 Task: Check the percentage active listings of 1 acre in the last 3 years.
Action: Mouse moved to (1022, 230)
Screenshot: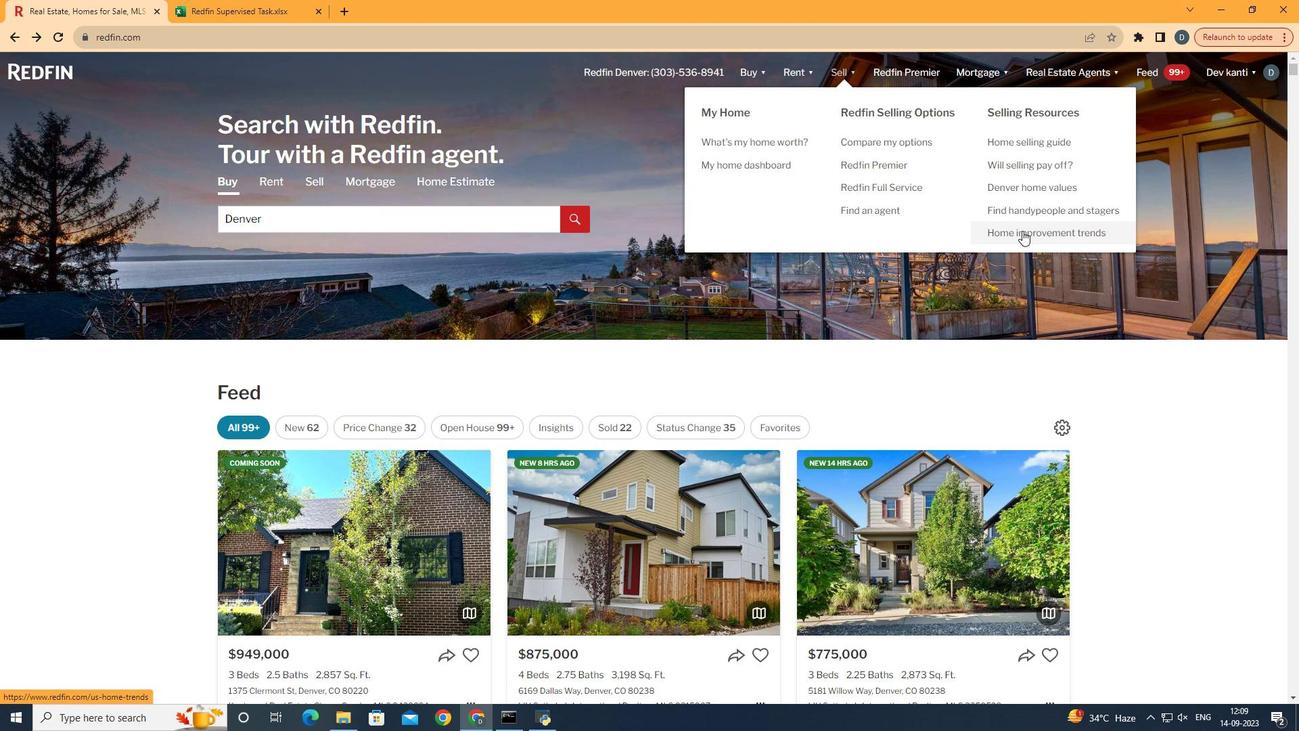 
Action: Mouse pressed left at (1022, 230)
Screenshot: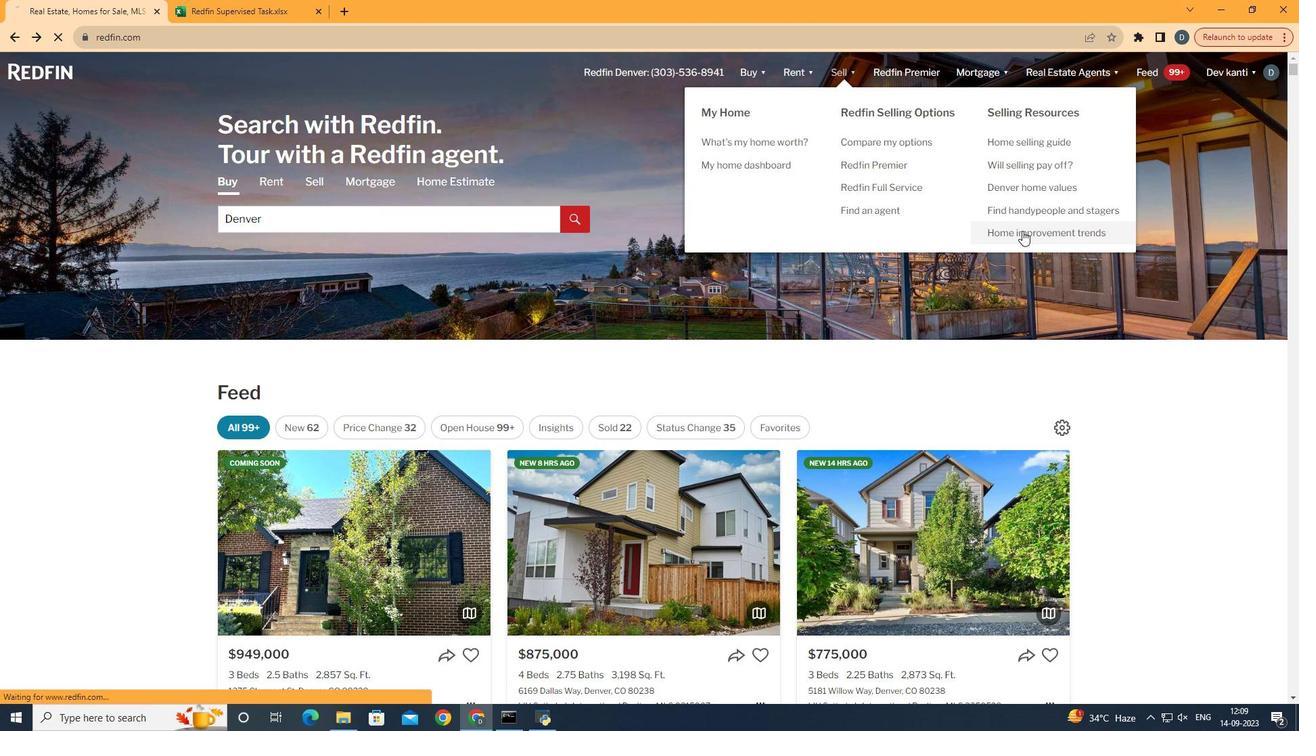
Action: Mouse moved to (328, 251)
Screenshot: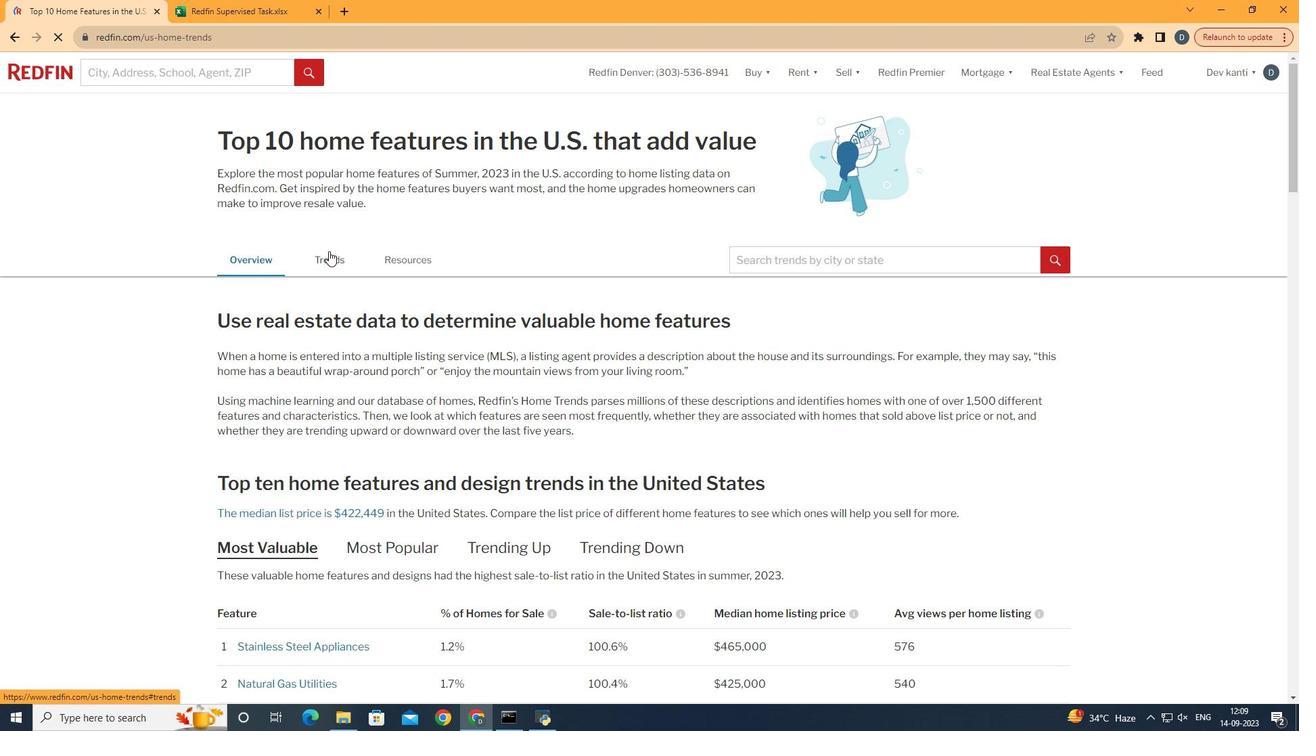 
Action: Mouse pressed left at (328, 251)
Screenshot: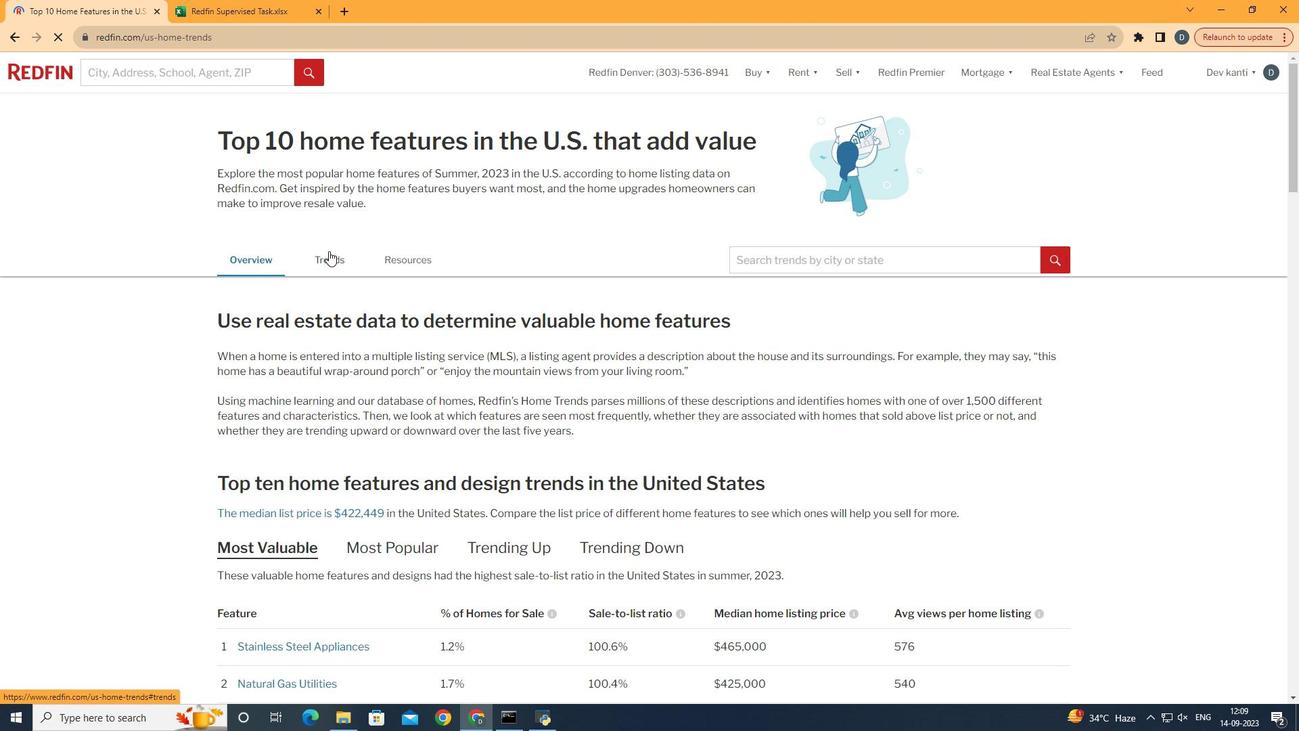 
Action: Mouse moved to (341, 247)
Screenshot: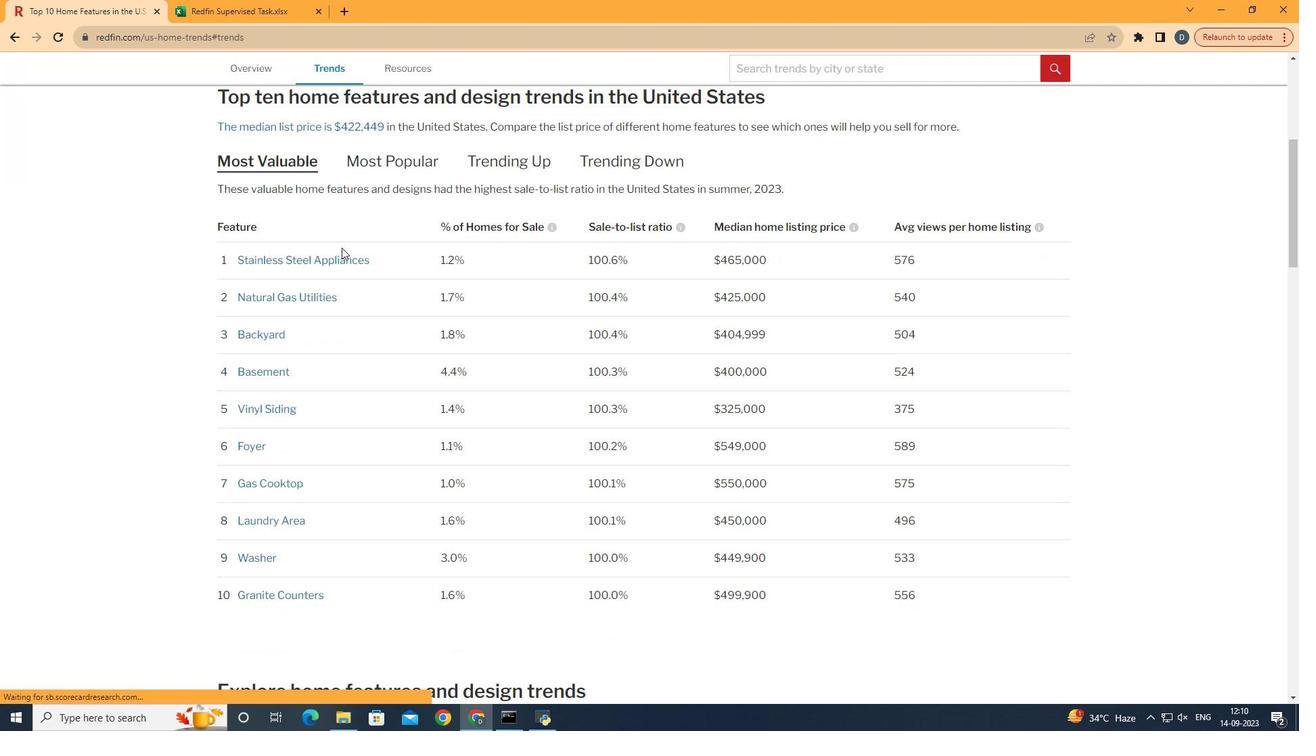 
Action: Mouse scrolled (341, 247) with delta (0, 0)
Screenshot: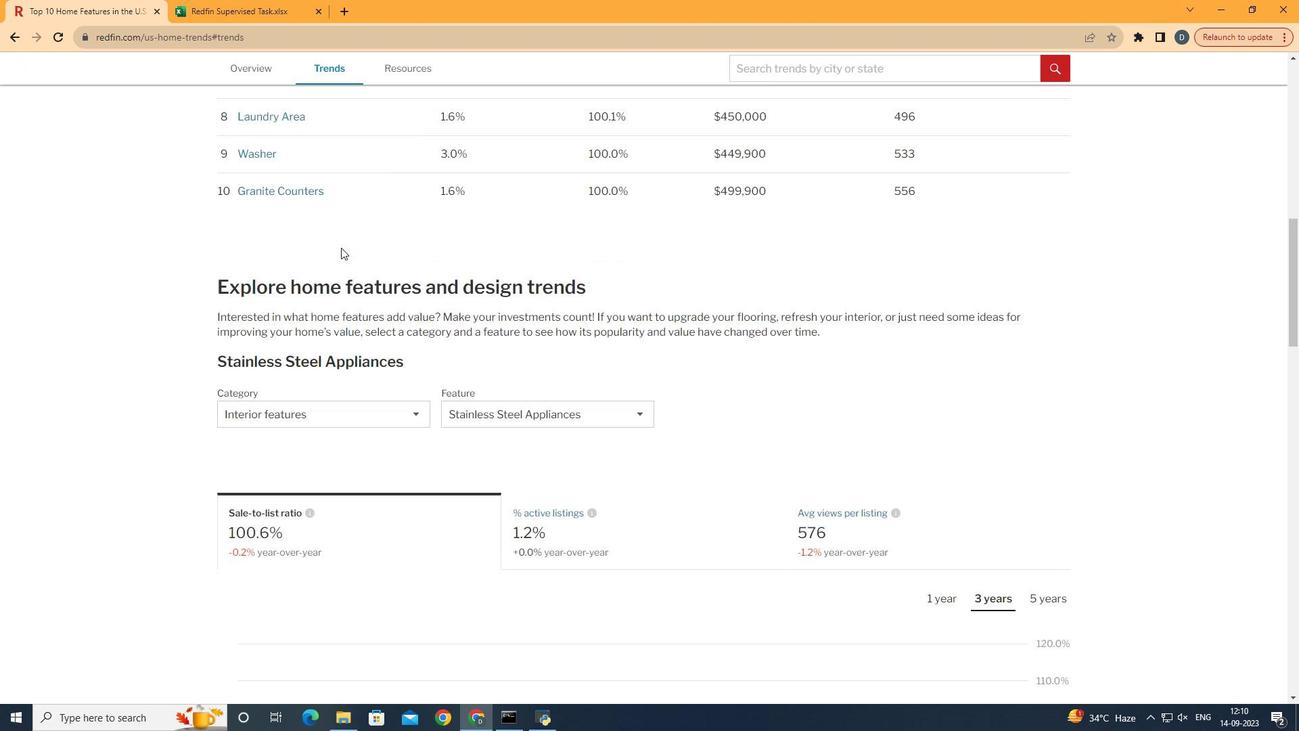 
Action: Mouse scrolled (341, 247) with delta (0, 0)
Screenshot: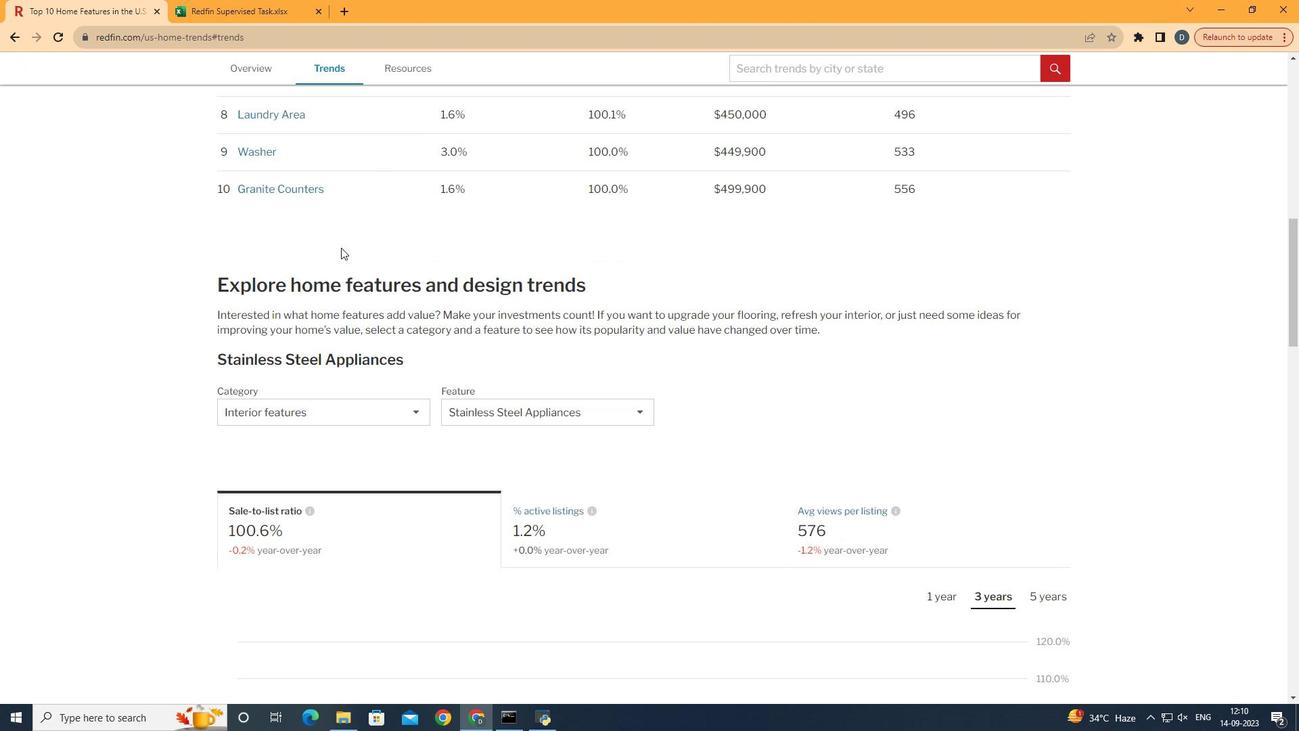 
Action: Mouse moved to (341, 247)
Screenshot: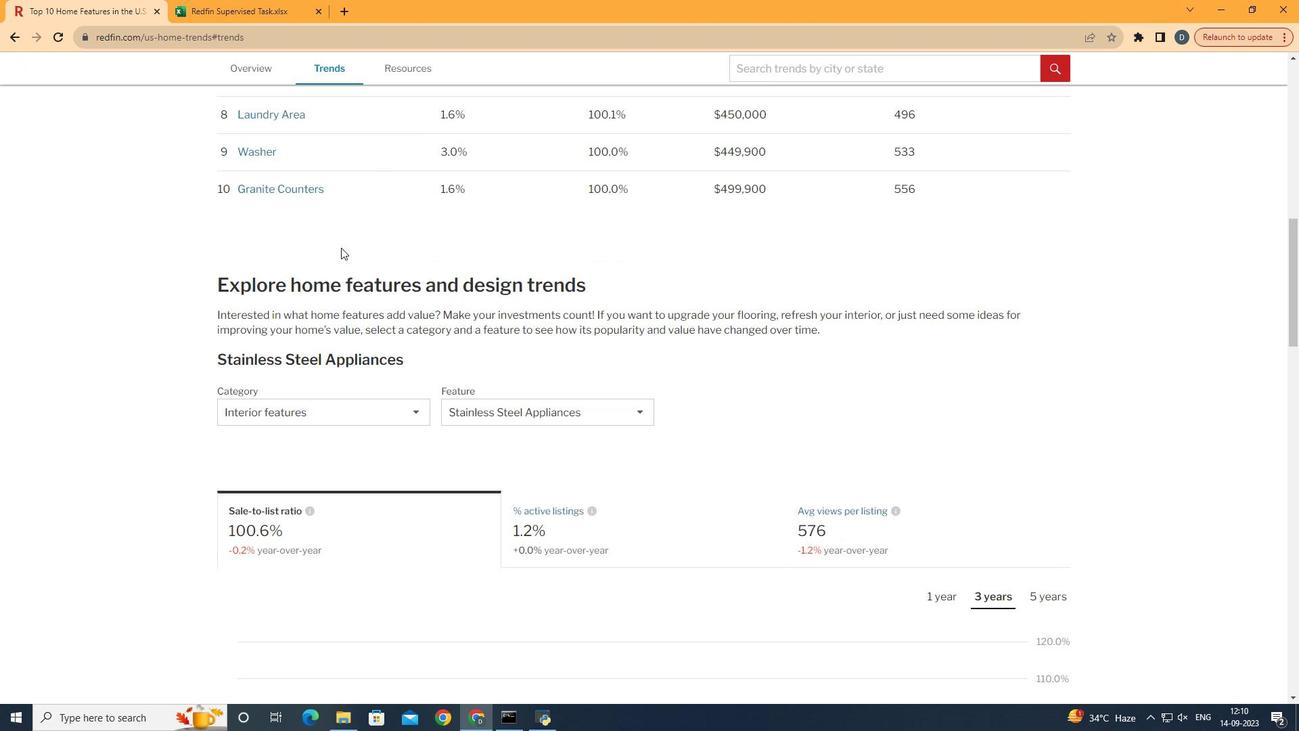 
Action: Mouse scrolled (341, 247) with delta (0, 0)
Screenshot: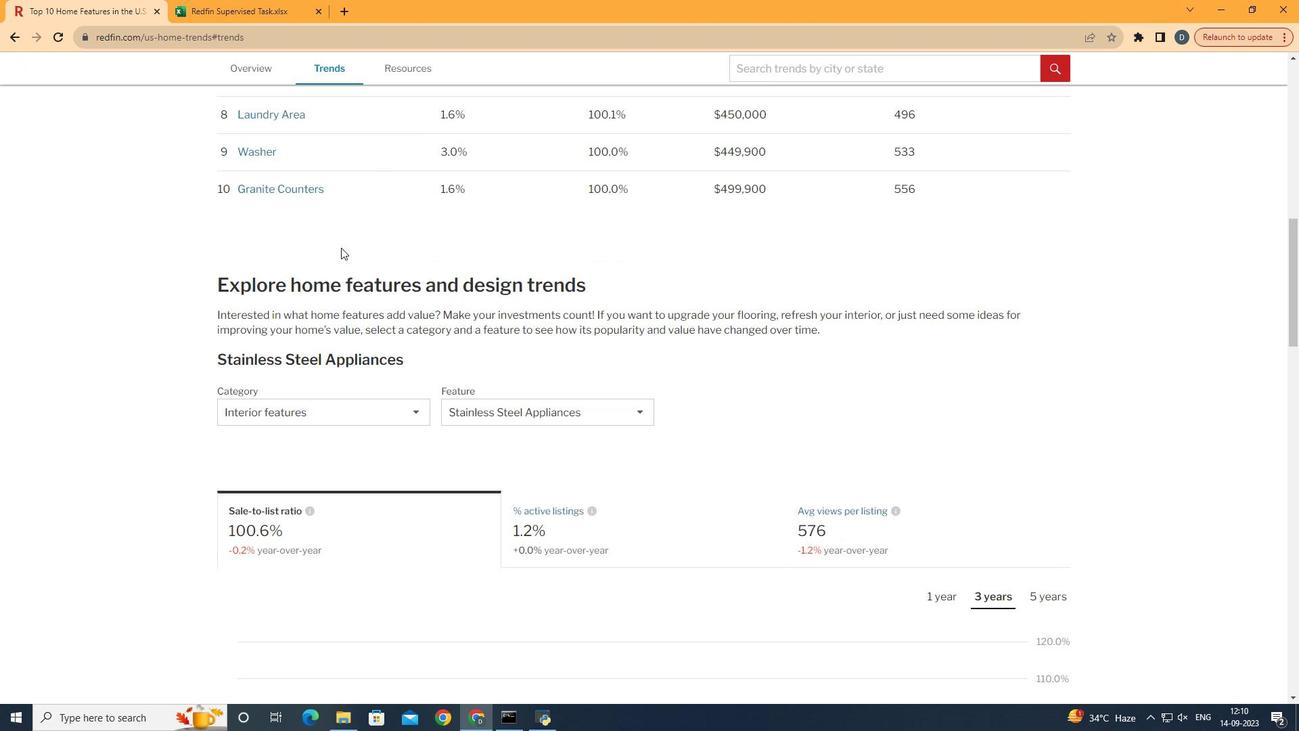 
Action: Mouse scrolled (341, 247) with delta (0, 0)
Screenshot: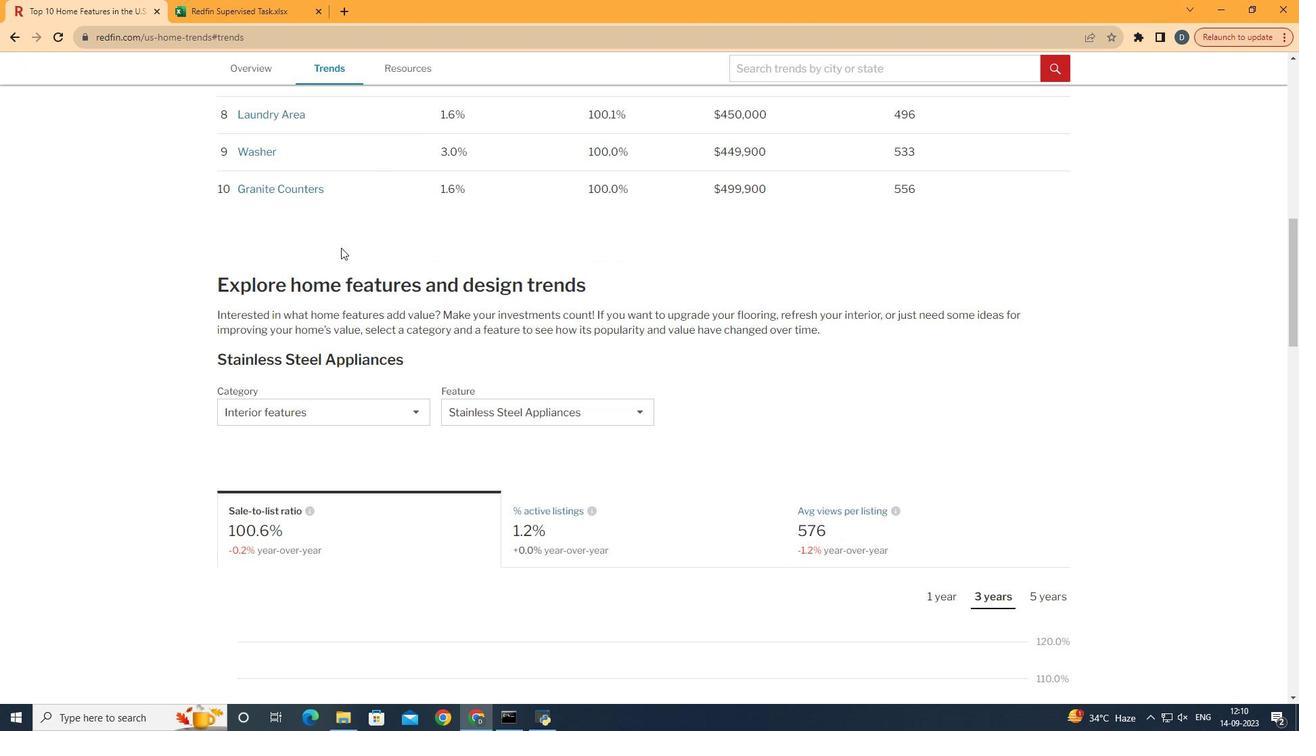 
Action: Mouse moved to (341, 247)
Screenshot: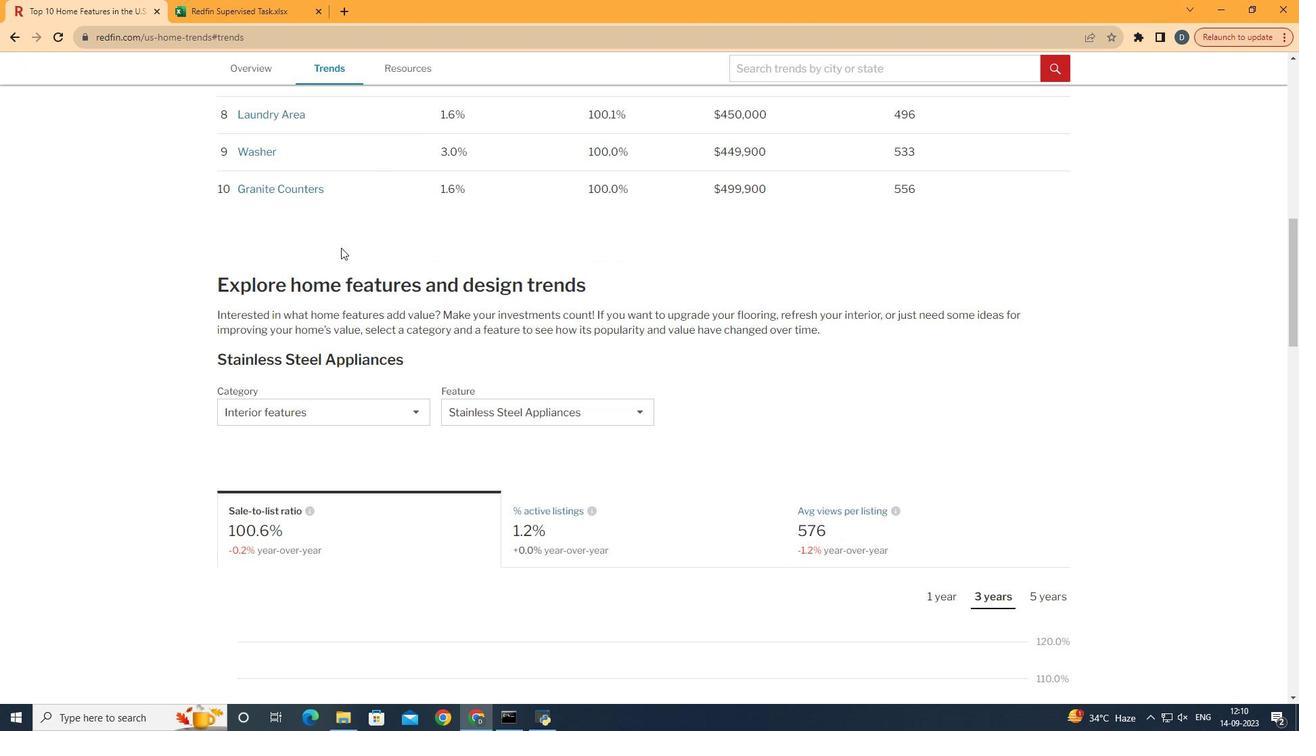 
Action: Mouse scrolled (341, 247) with delta (0, 0)
Screenshot: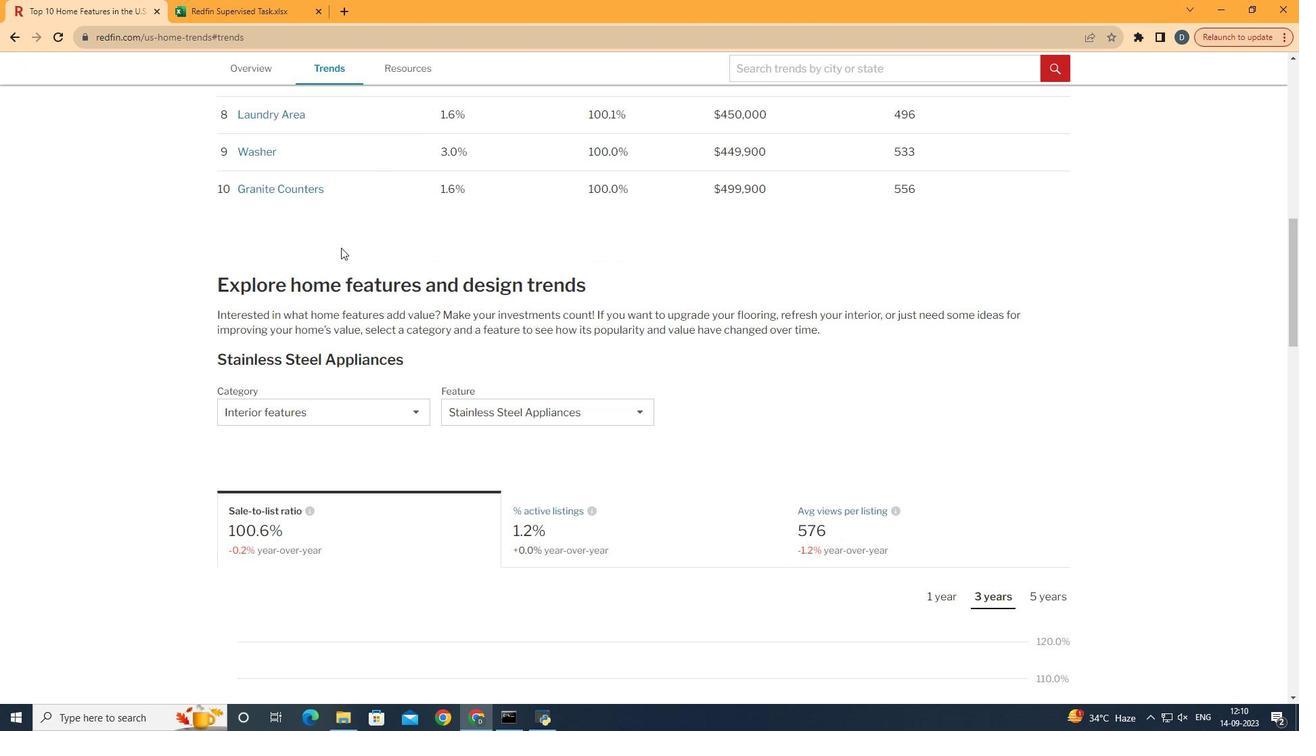 
Action: Mouse scrolled (341, 247) with delta (0, 0)
Screenshot: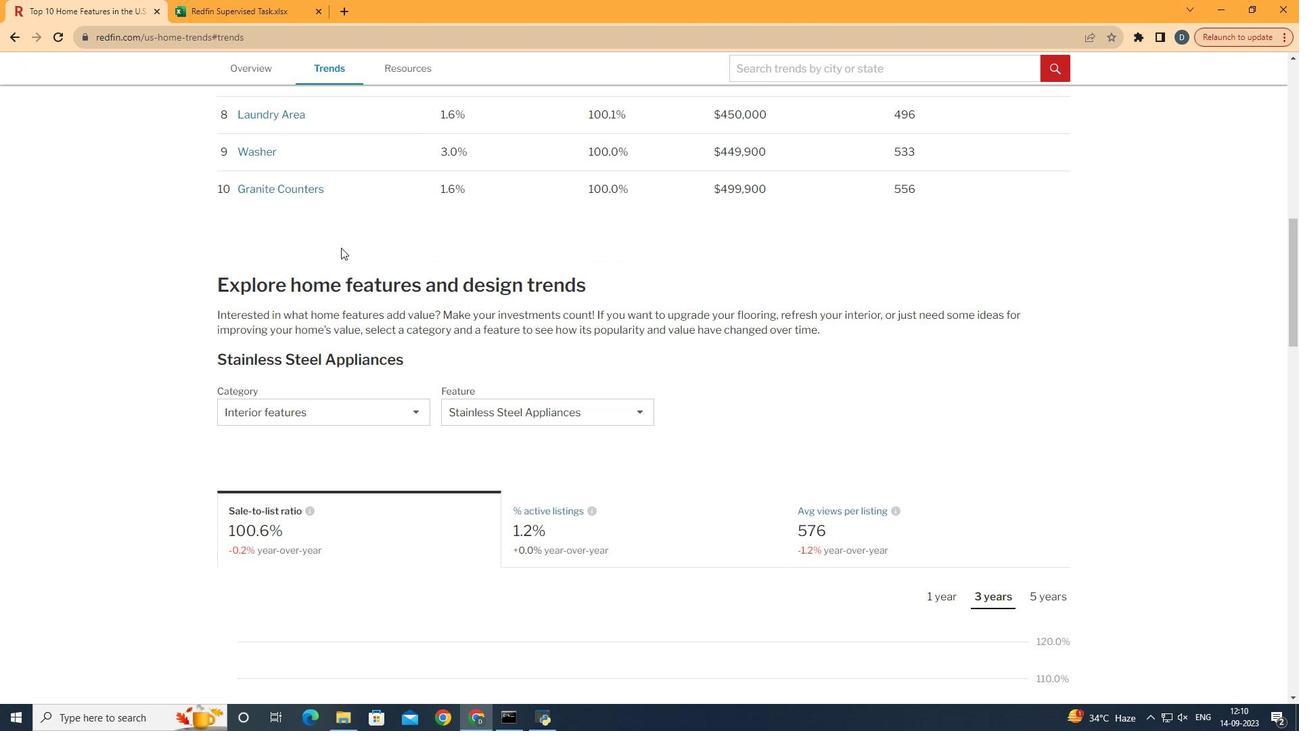 
Action: Mouse scrolled (341, 247) with delta (0, 0)
Screenshot: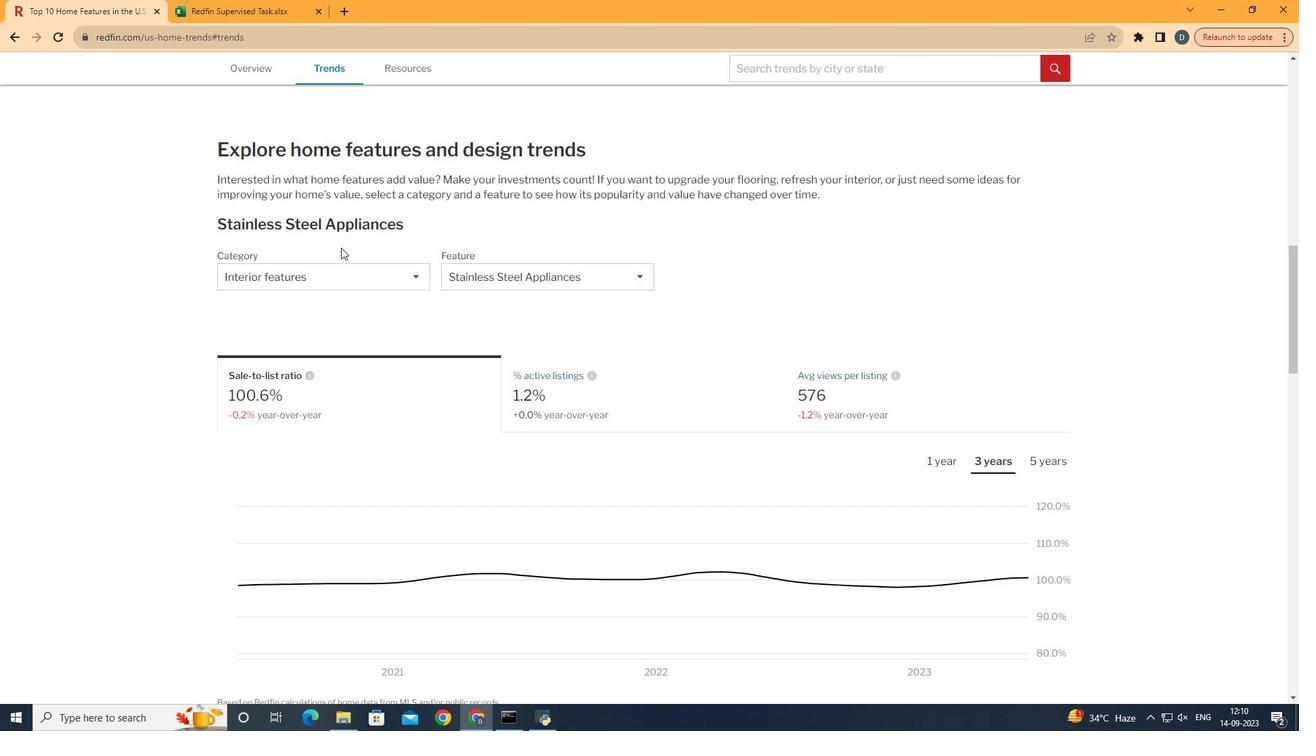 
Action: Mouse scrolled (341, 247) with delta (0, 0)
Screenshot: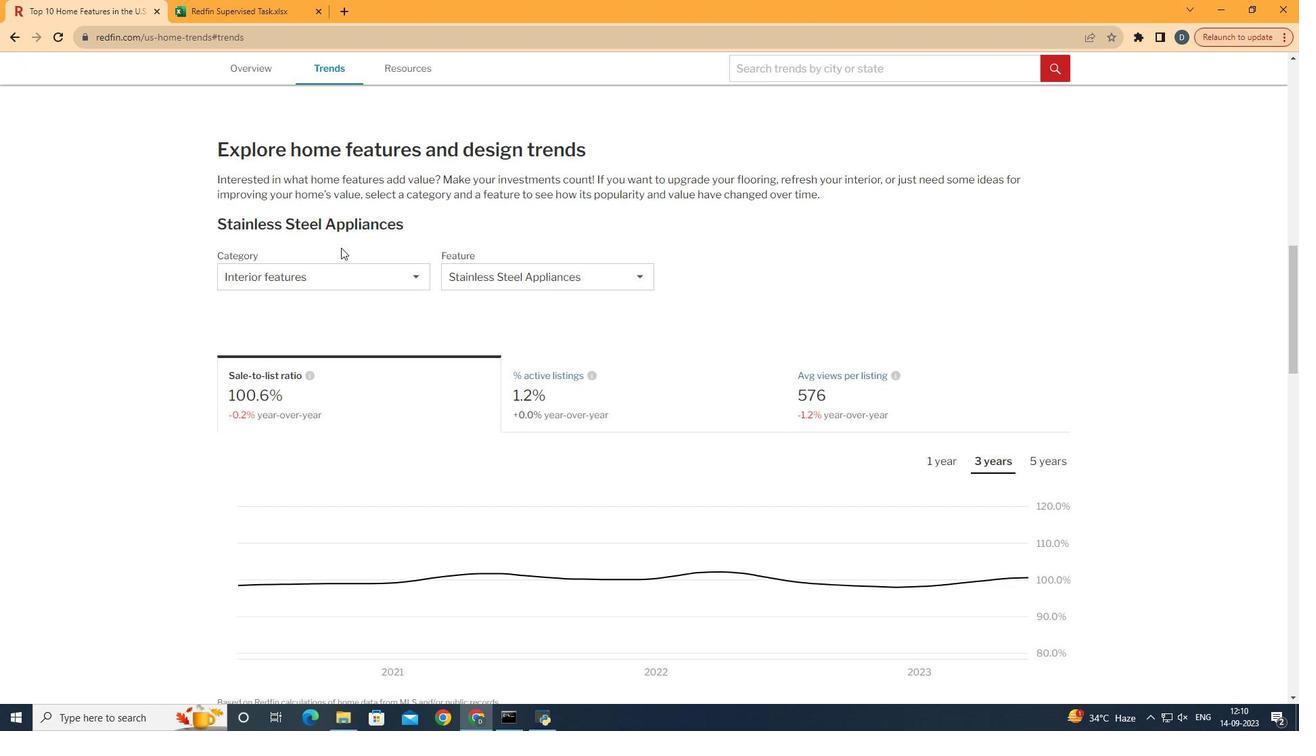 
Action: Mouse scrolled (341, 247) with delta (0, 0)
Screenshot: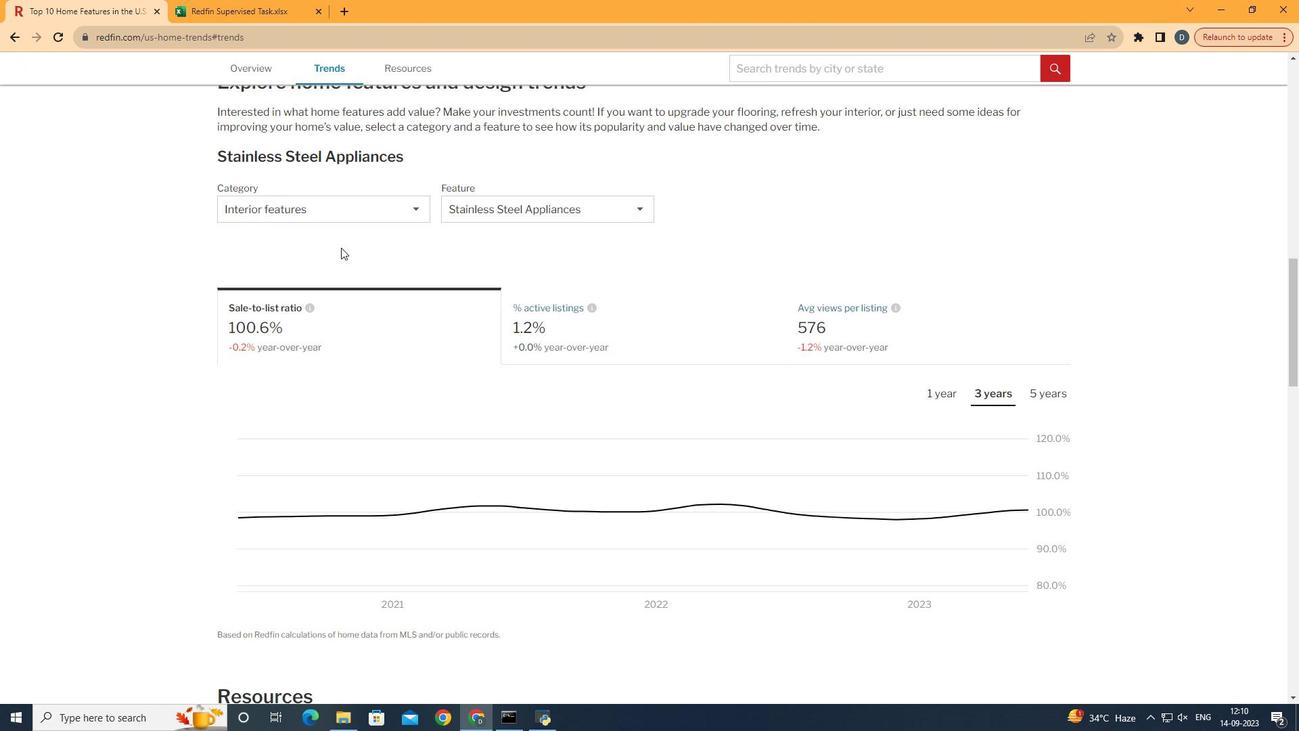 
Action: Mouse moved to (379, 214)
Screenshot: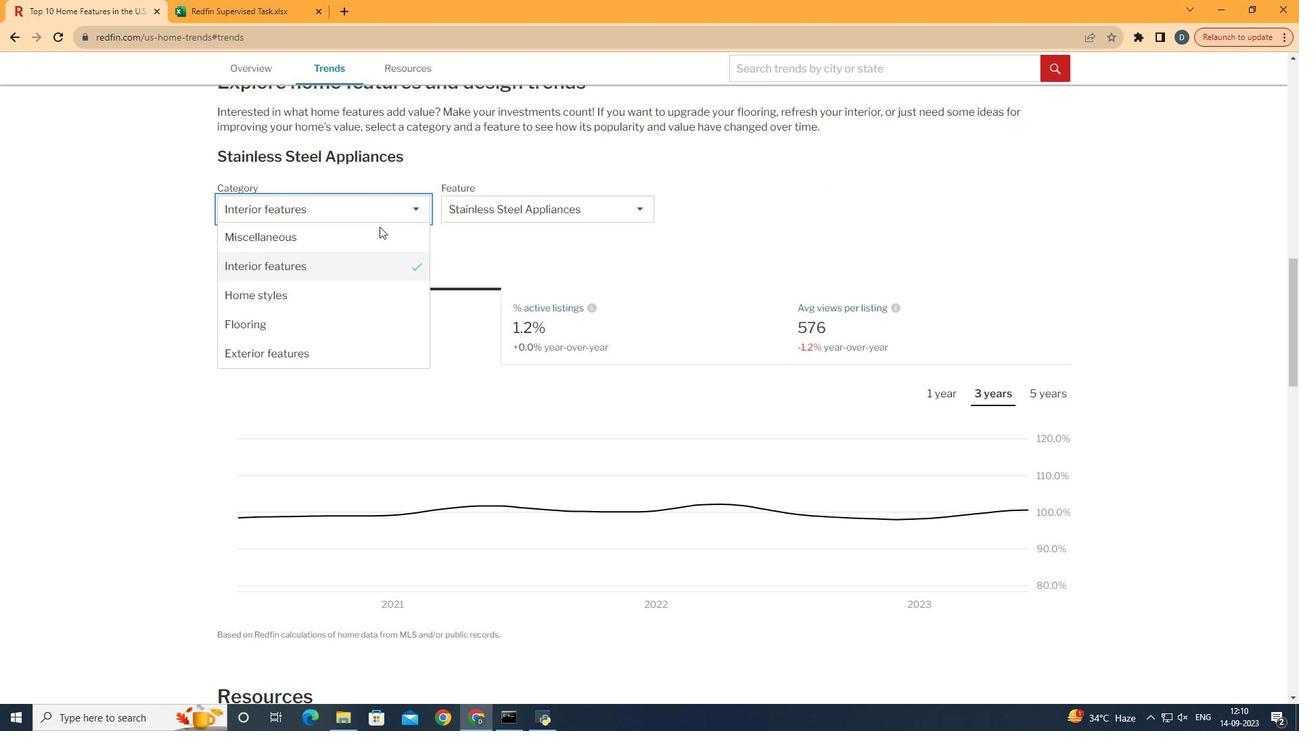 
Action: Mouse pressed left at (379, 214)
Screenshot: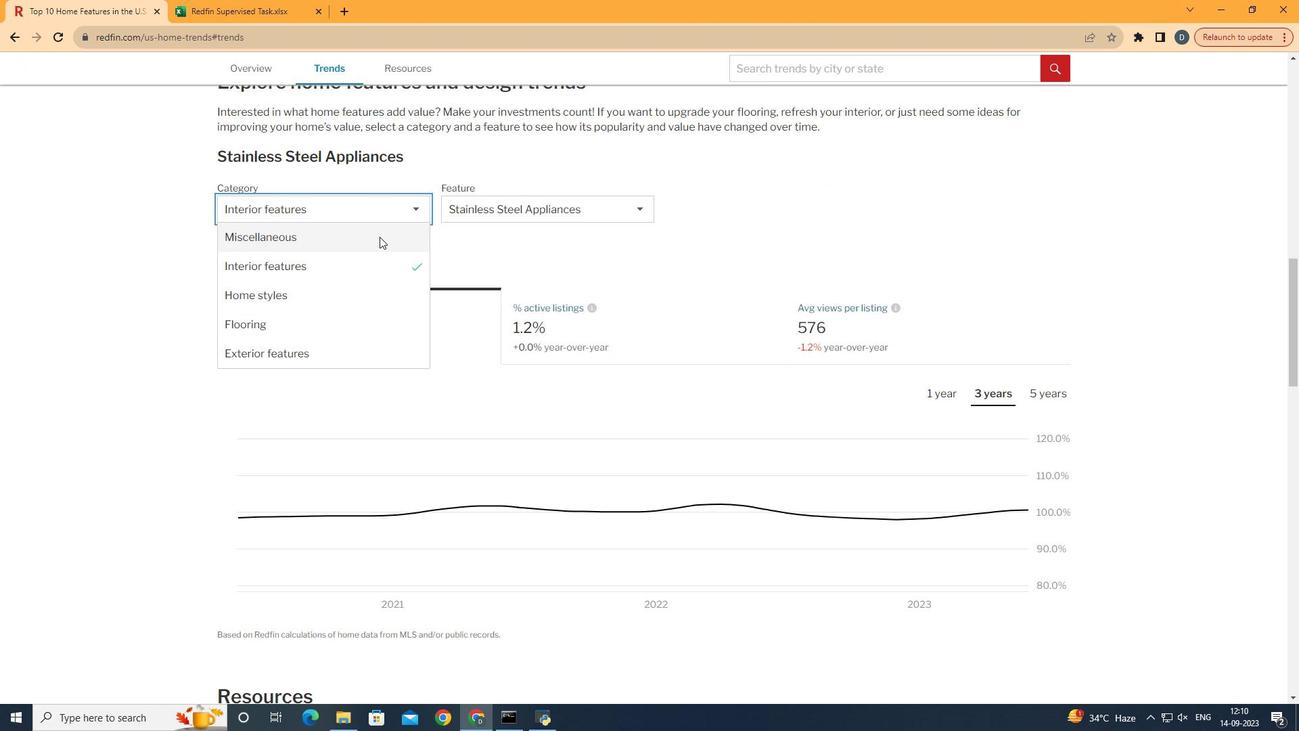 
Action: Mouse moved to (359, 348)
Screenshot: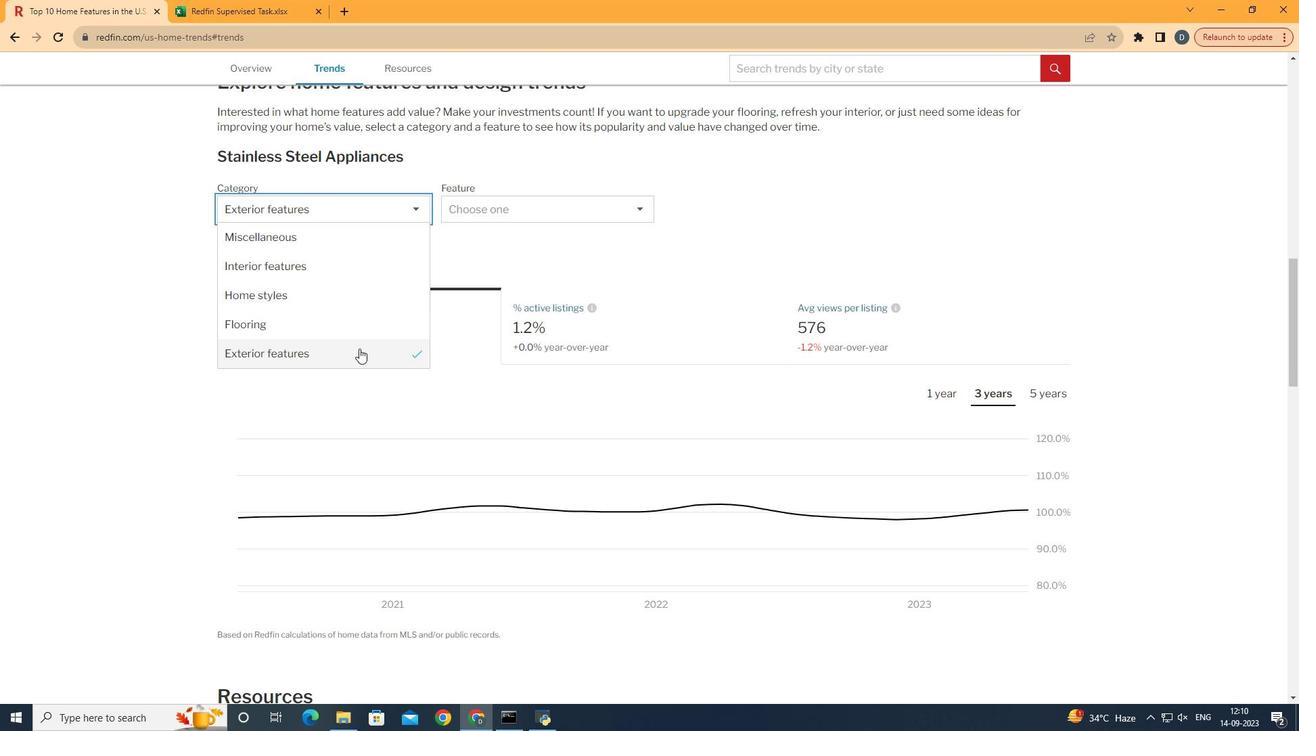 
Action: Mouse pressed left at (359, 348)
Screenshot: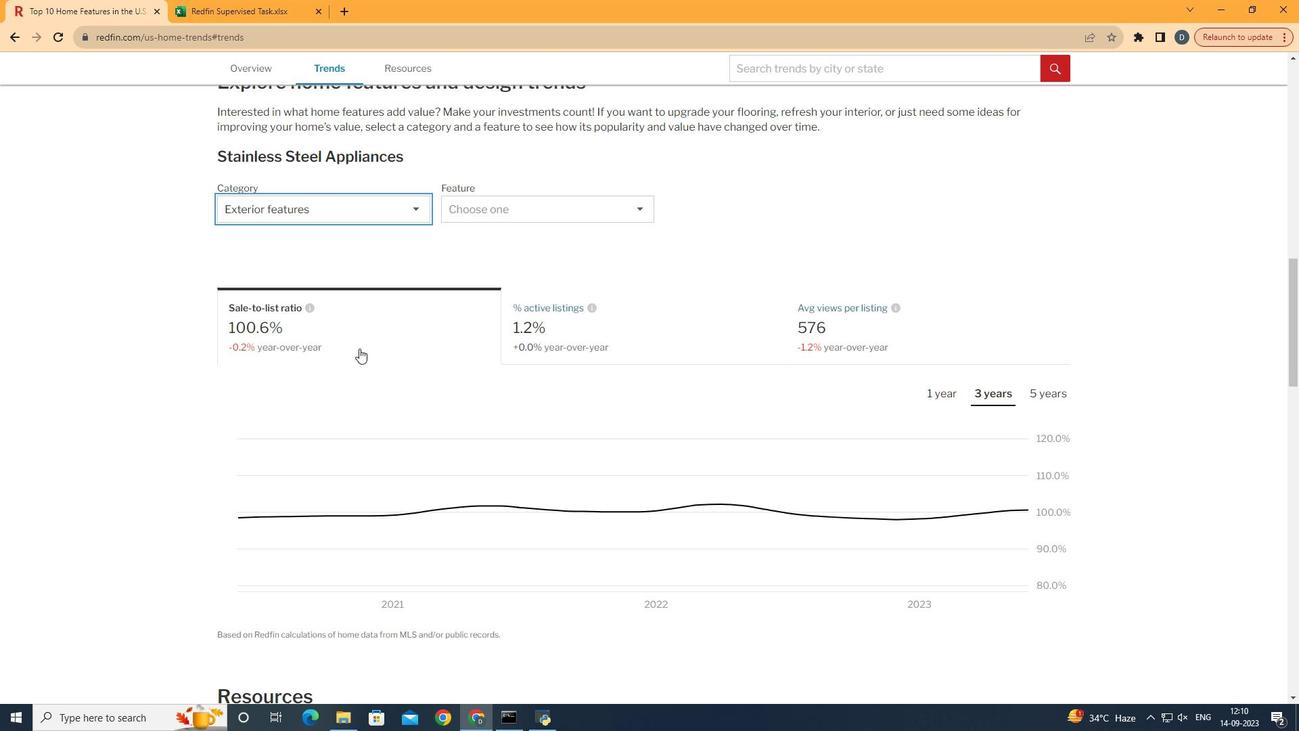 
Action: Mouse moved to (605, 194)
Screenshot: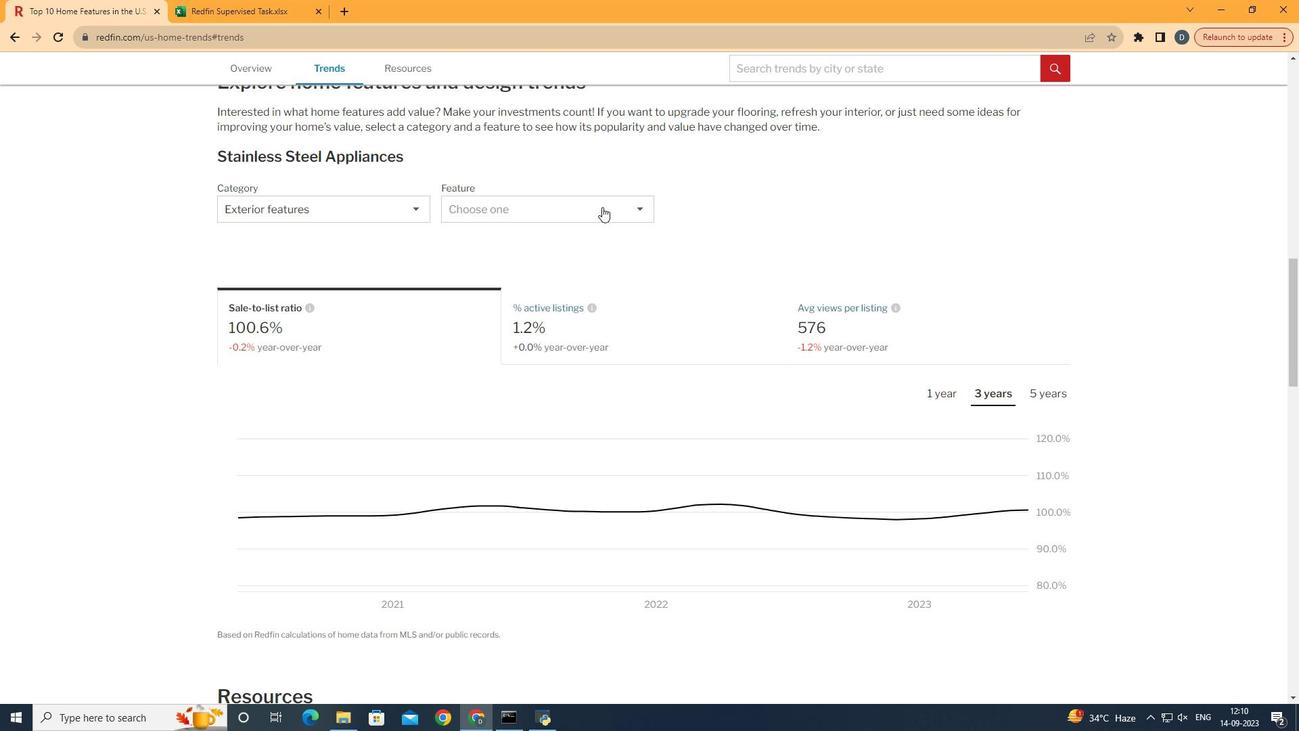 
Action: Mouse pressed left at (605, 194)
Screenshot: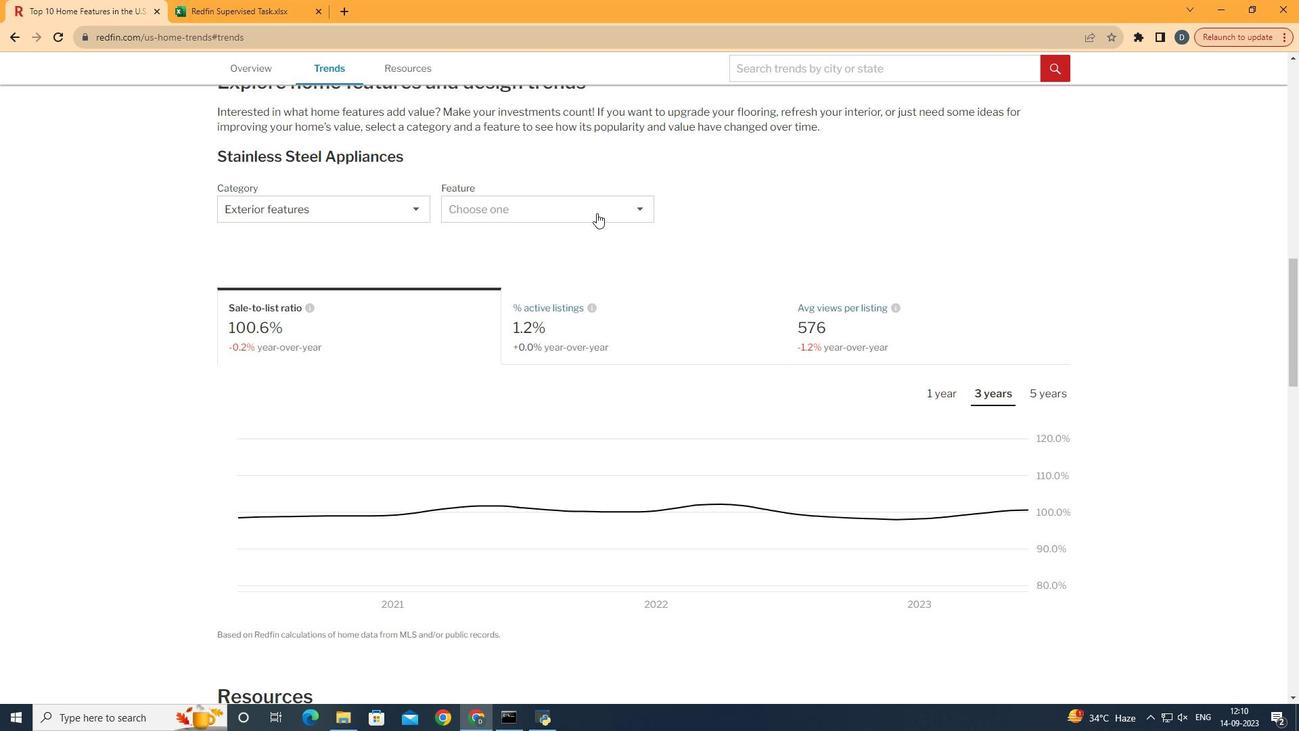 
Action: Mouse moved to (598, 205)
Screenshot: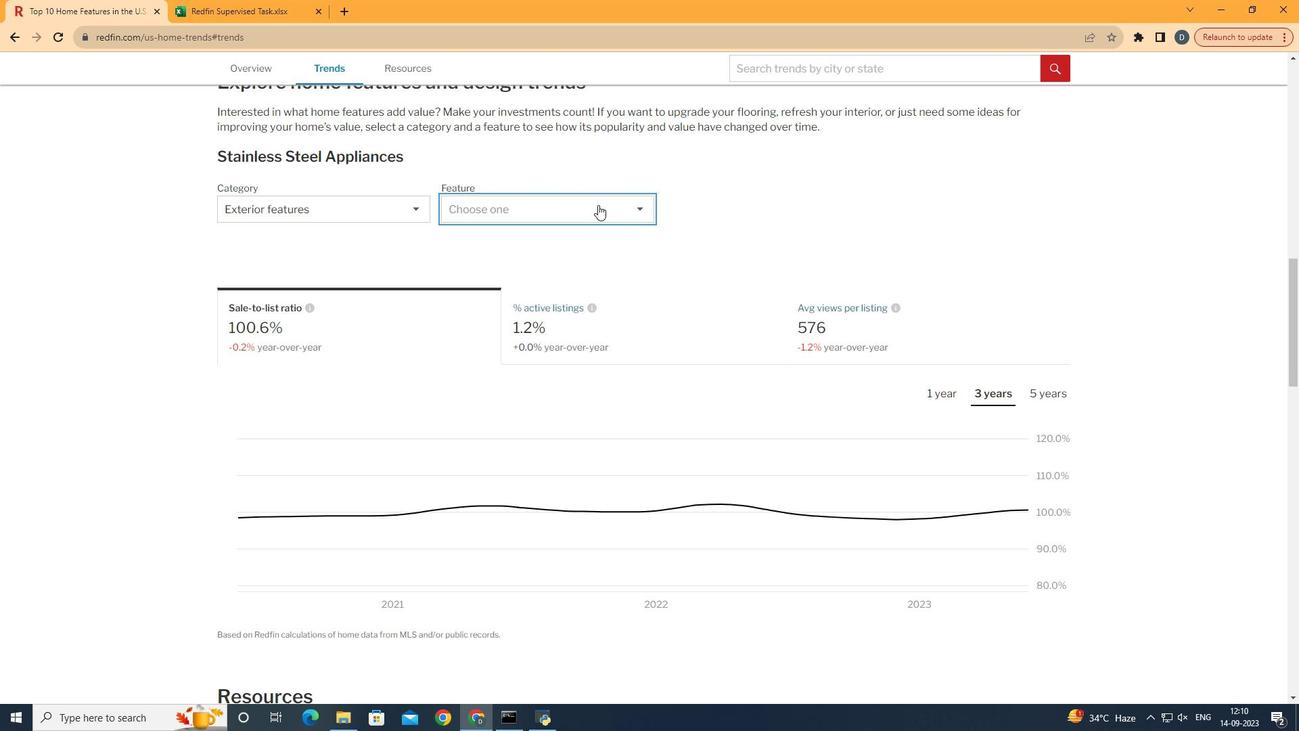
Action: Mouse pressed left at (598, 205)
Screenshot: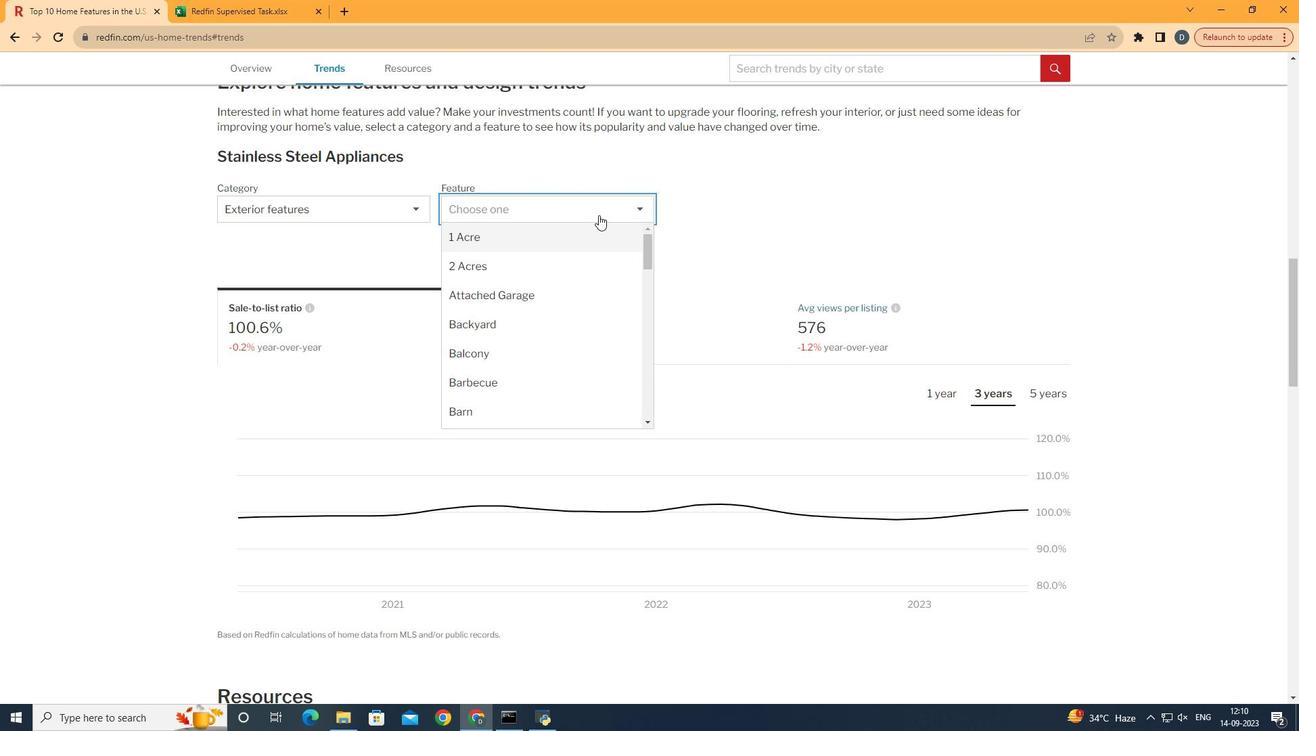 
Action: Mouse moved to (591, 240)
Screenshot: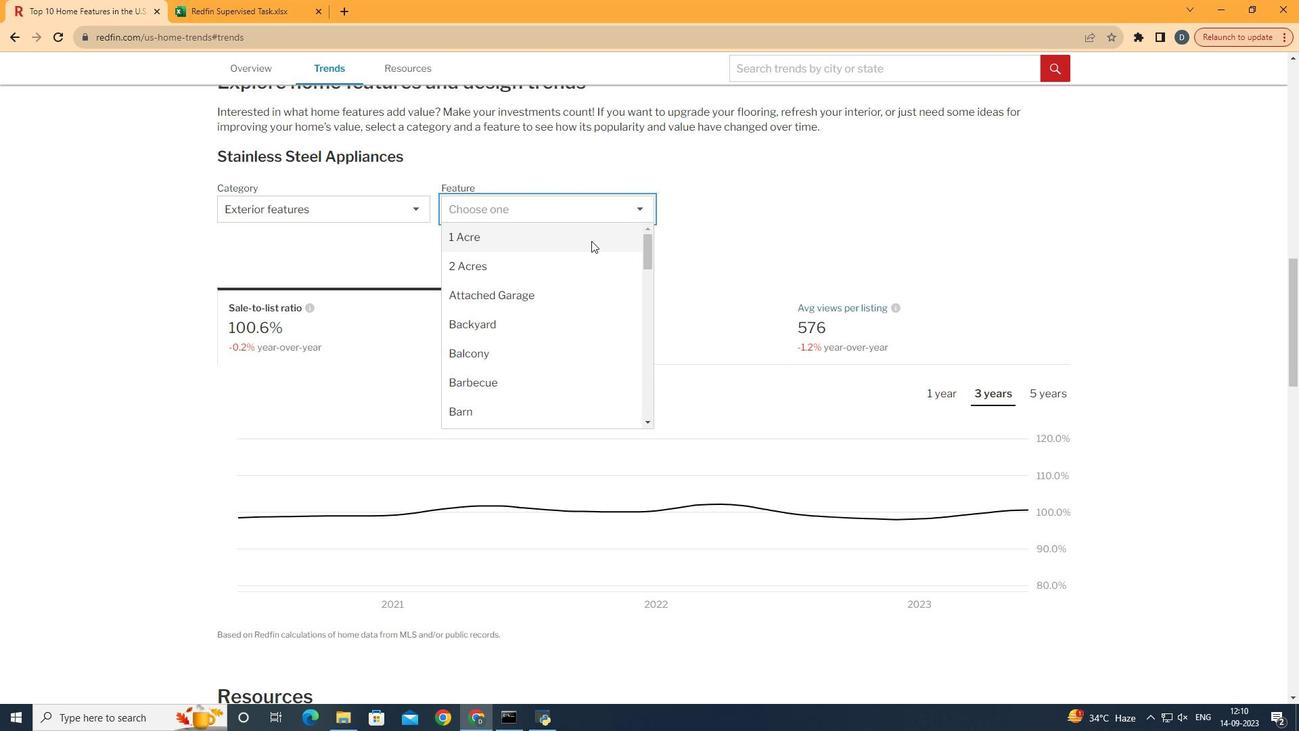 
Action: Mouse pressed left at (591, 240)
Screenshot: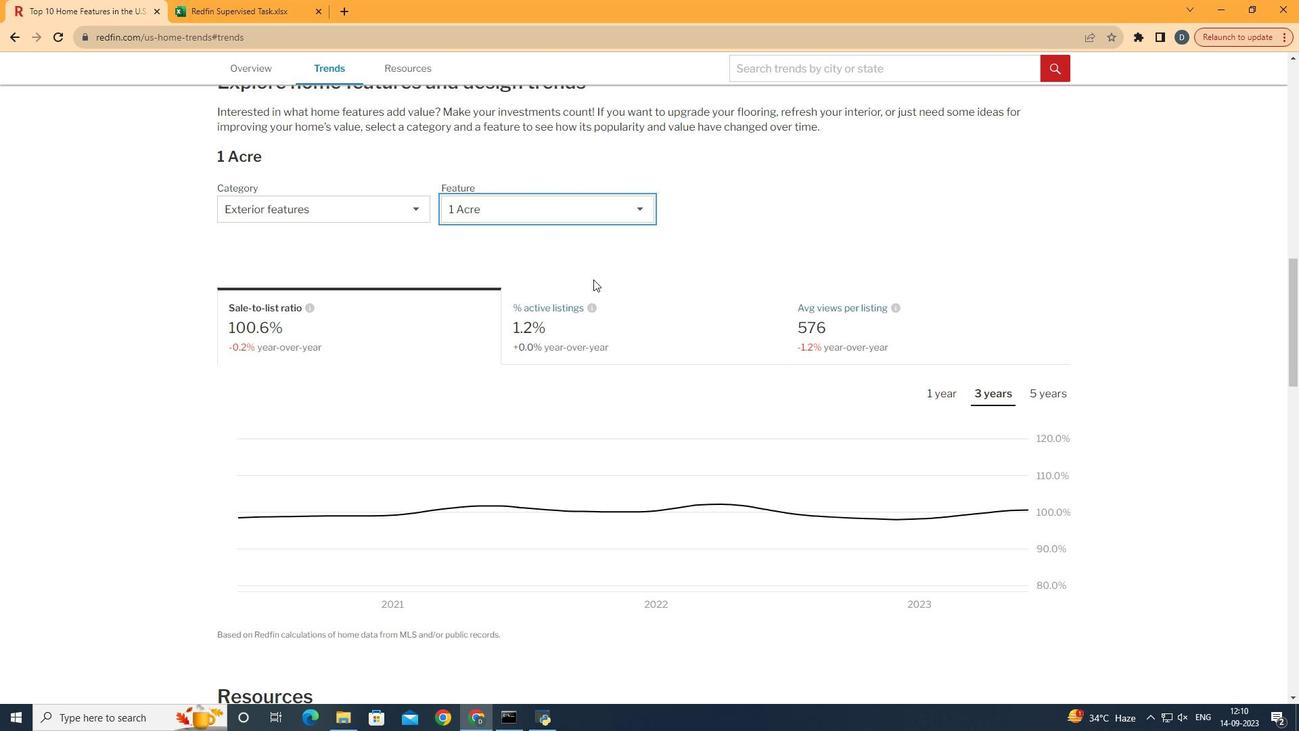 
Action: Mouse moved to (672, 337)
Screenshot: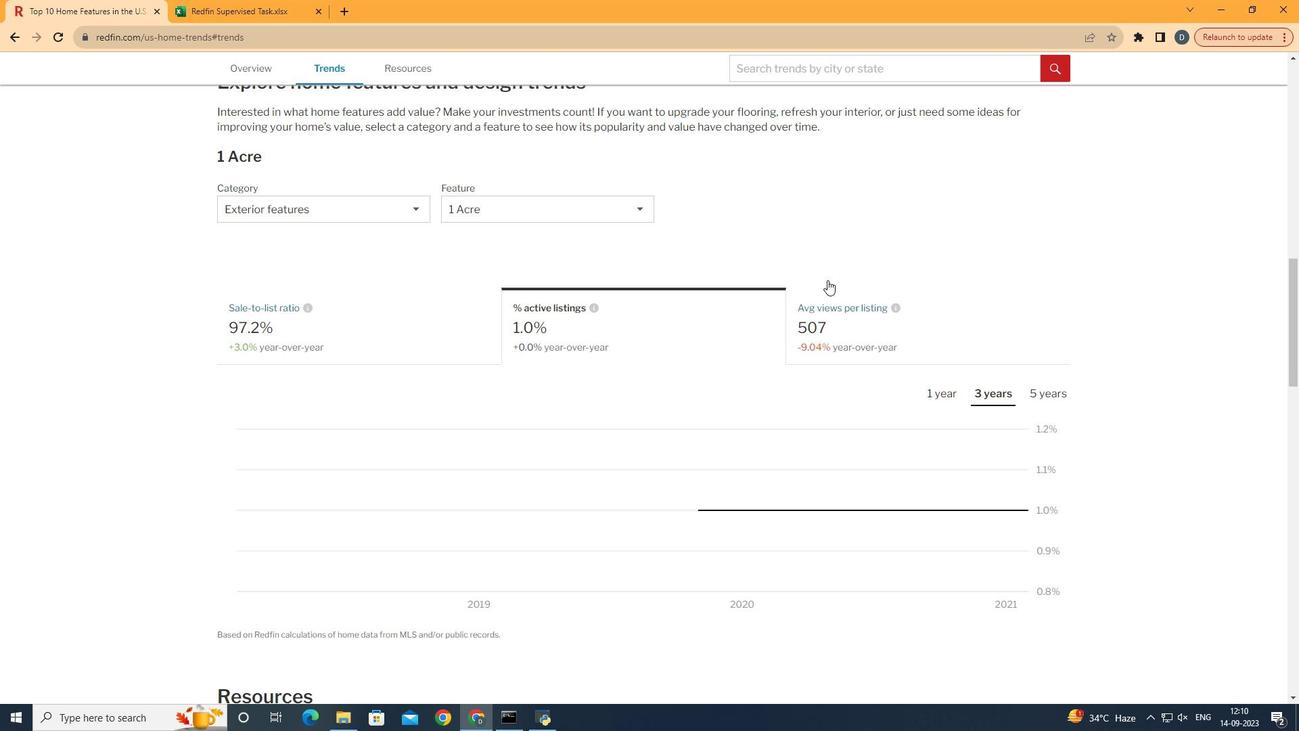 
Action: Mouse pressed left at (672, 337)
Screenshot: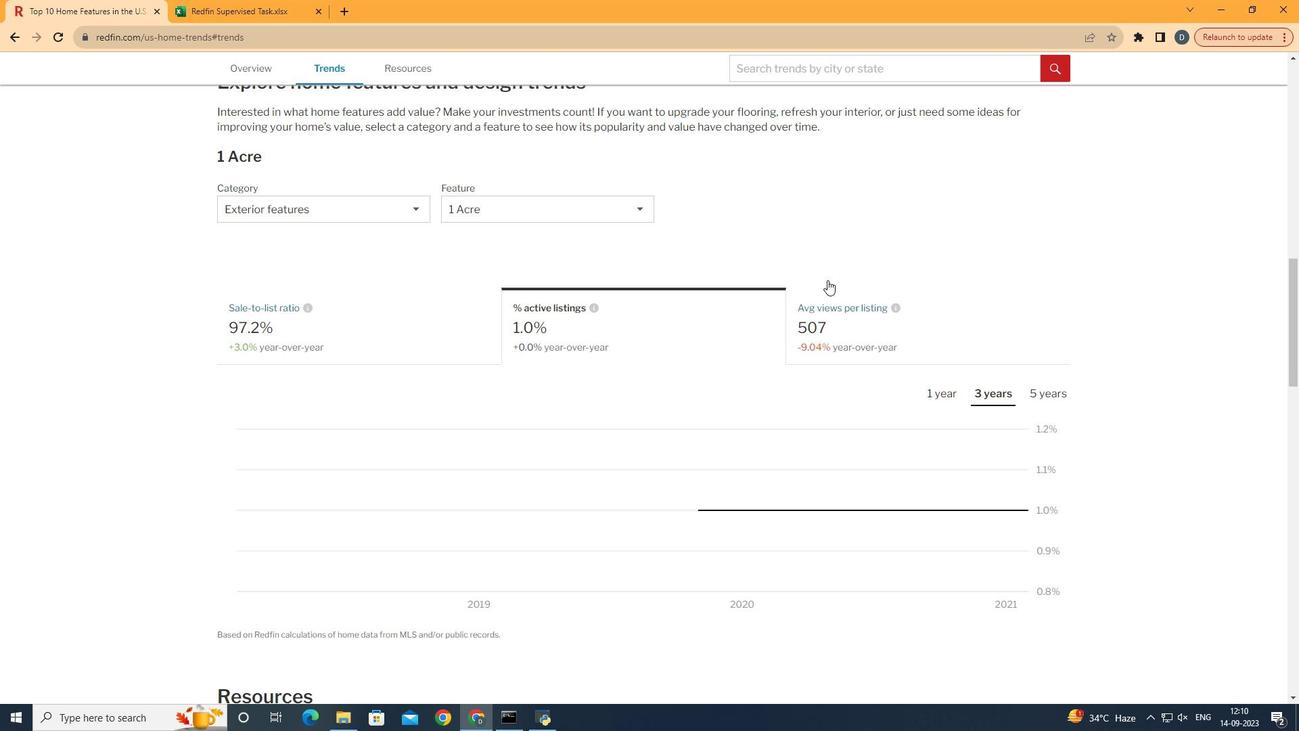 
Action: Mouse moved to (856, 266)
Screenshot: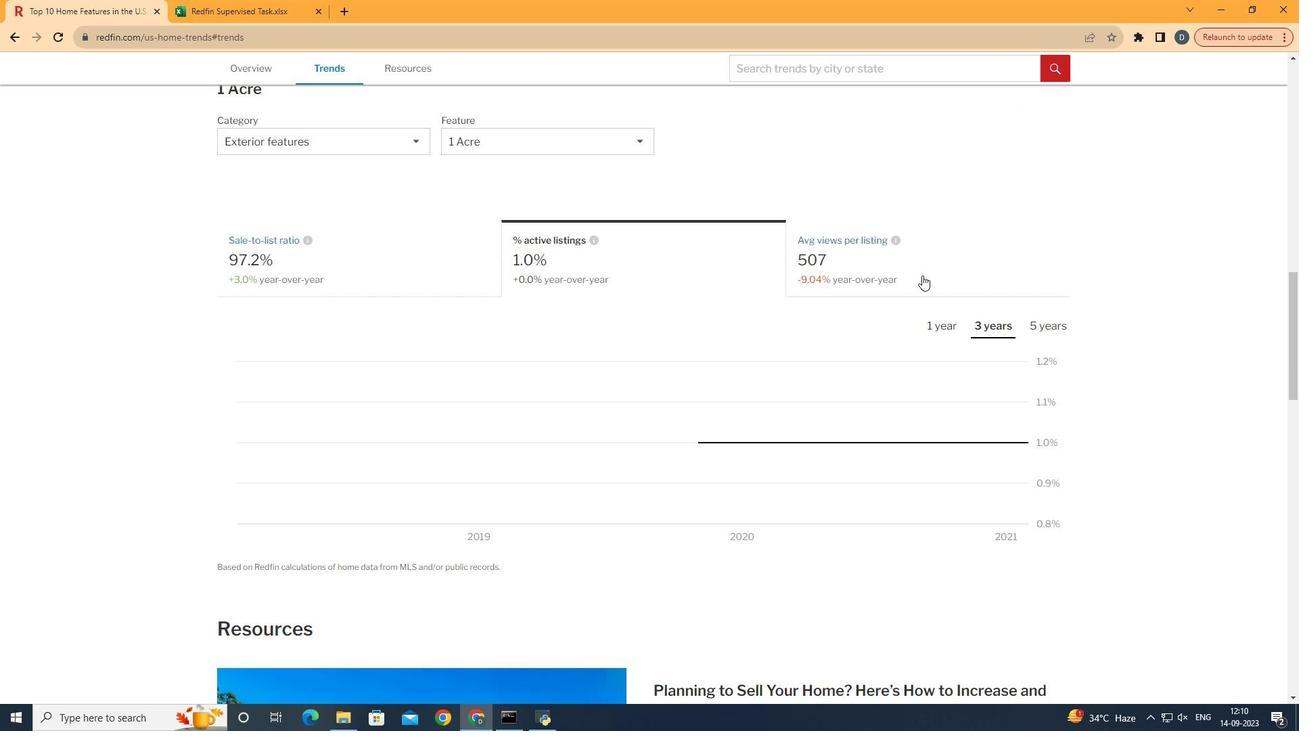 
Action: Mouse scrolled (856, 265) with delta (0, 0)
Screenshot: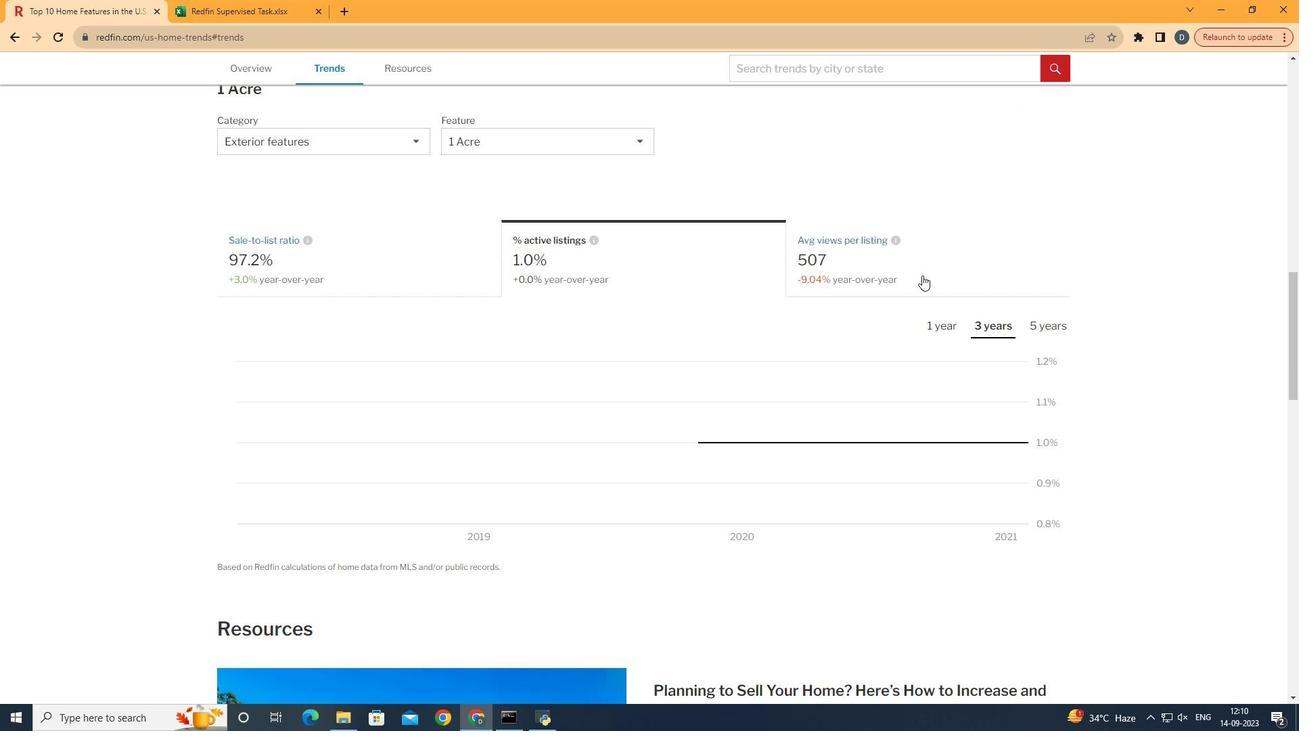 
Action: Mouse moved to (1004, 324)
Screenshot: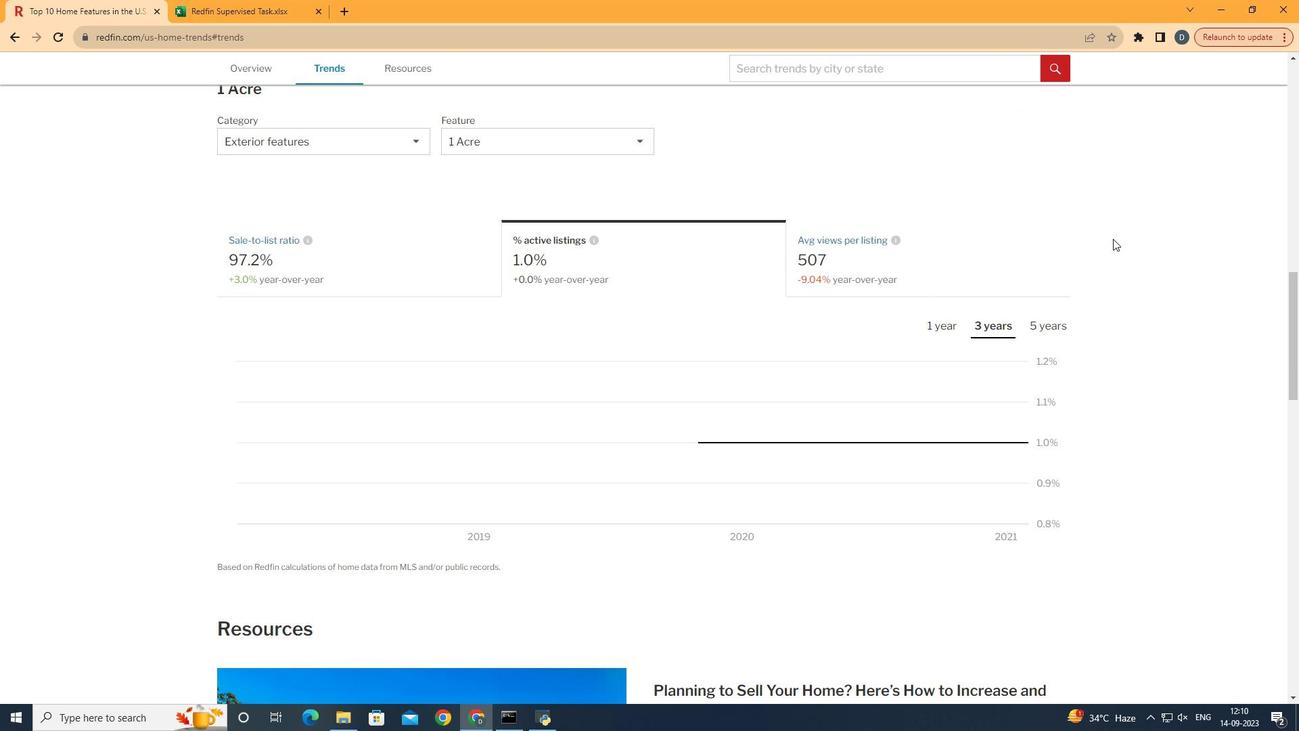 
Action: Mouse pressed left at (1004, 324)
Screenshot: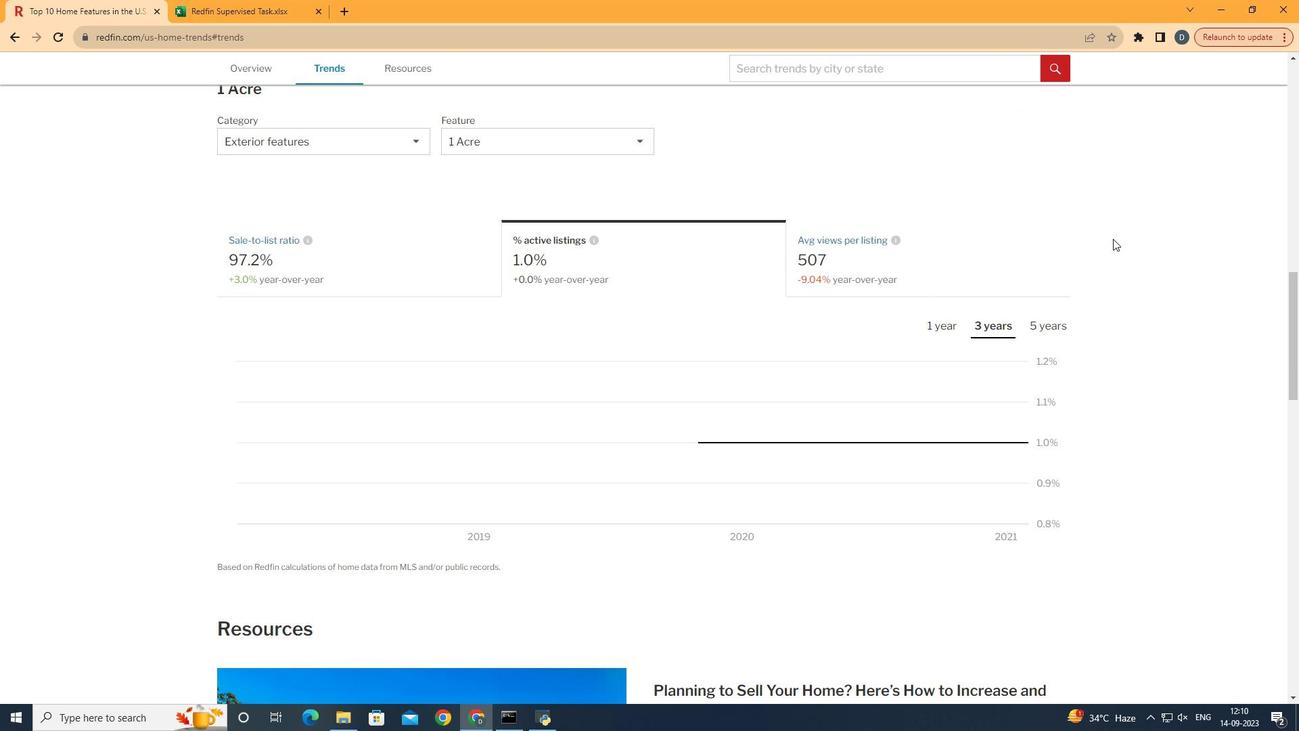 
Action: Mouse moved to (1113, 238)
Screenshot: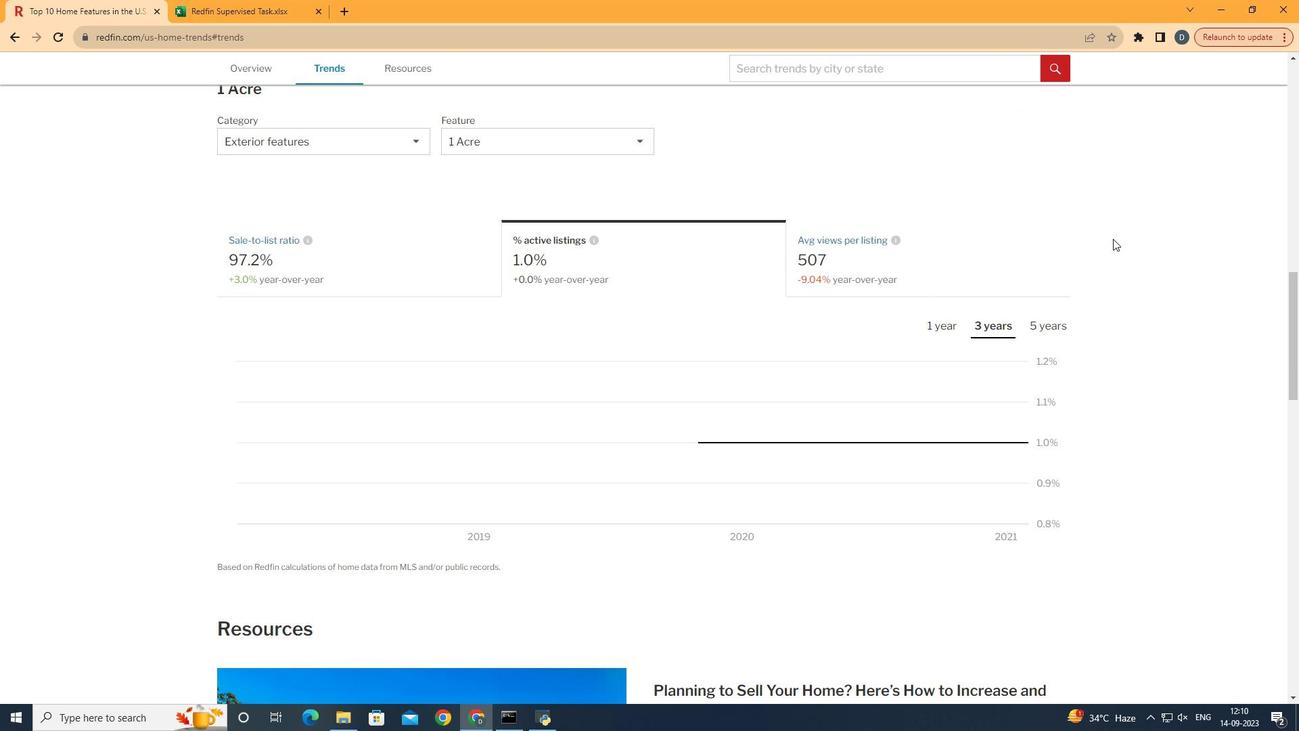 
